 Task: Sort the products in the category "Water Bottles & Thermoses" by price (highest first).
Action: Mouse moved to (226, 118)
Screenshot: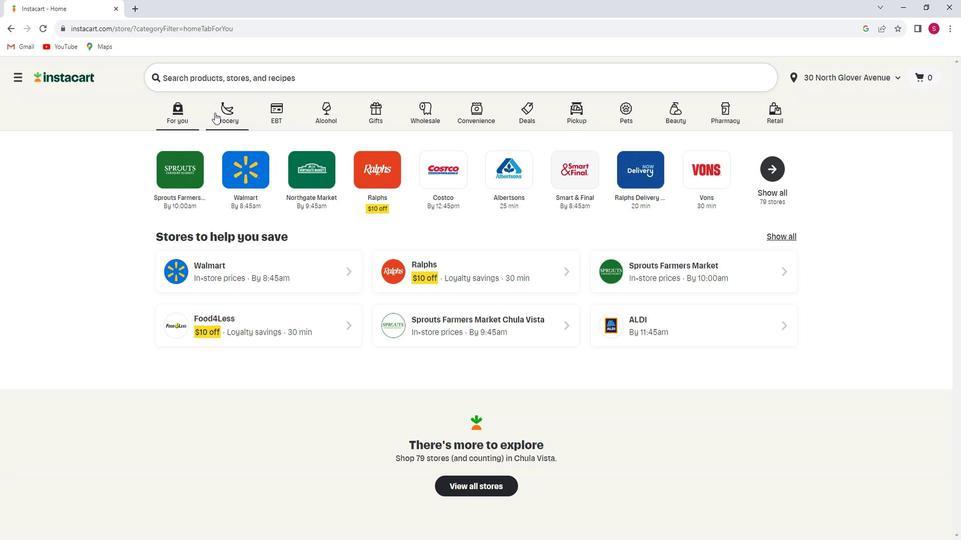 
Action: Mouse pressed left at (226, 118)
Screenshot: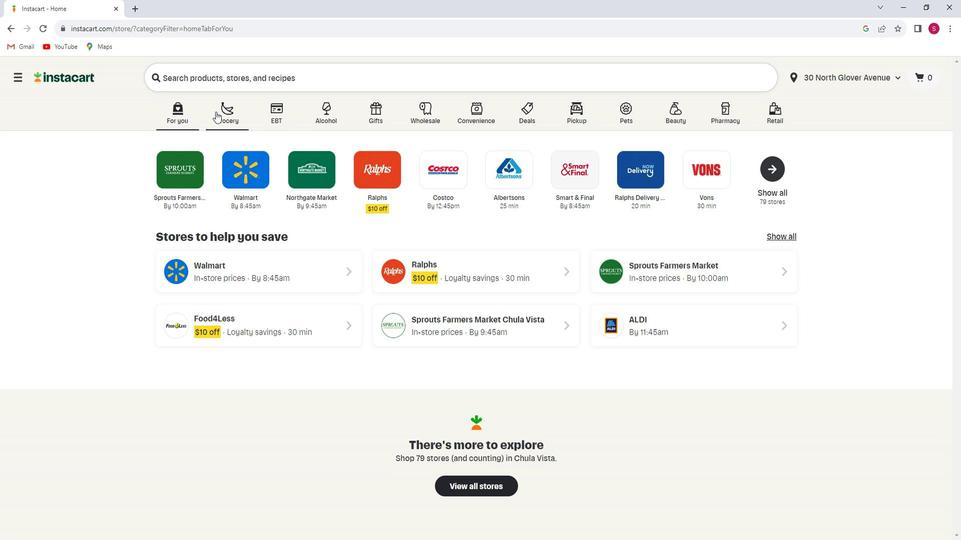
Action: Mouse moved to (224, 299)
Screenshot: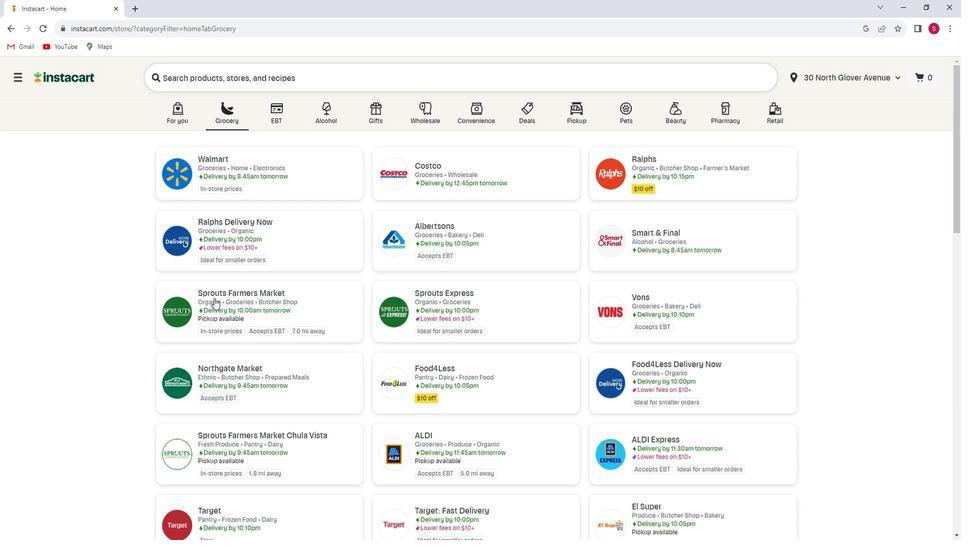 
Action: Mouse pressed left at (224, 299)
Screenshot: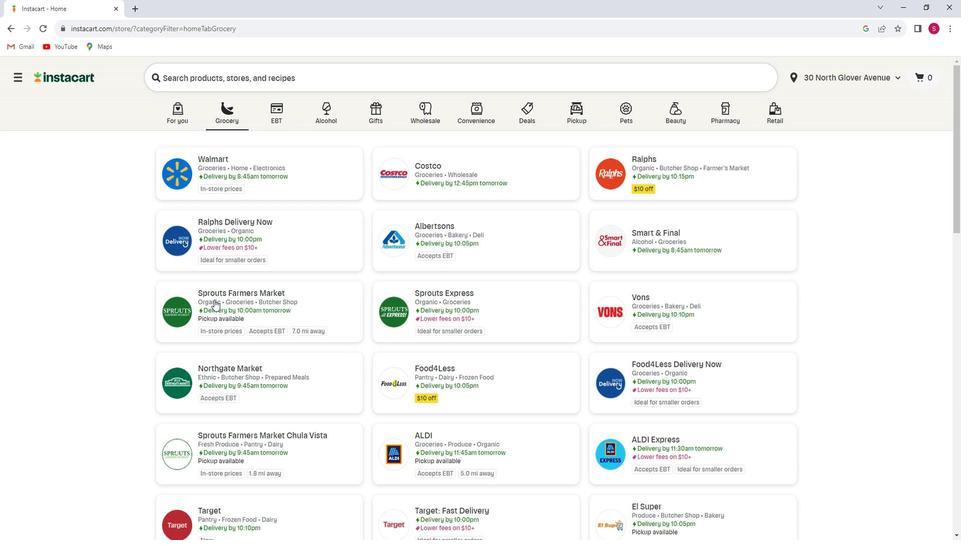 
Action: Mouse moved to (95, 315)
Screenshot: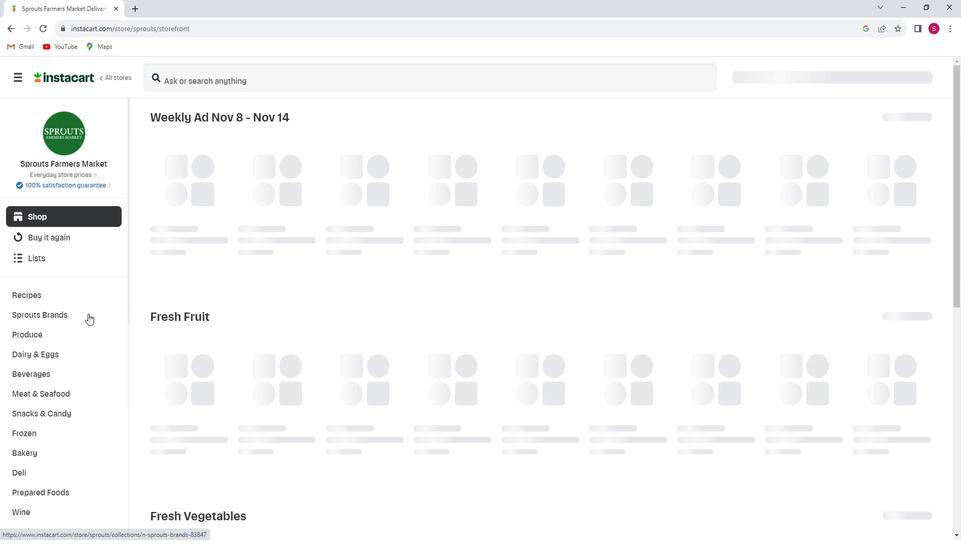 
Action: Mouse scrolled (95, 315) with delta (0, 0)
Screenshot: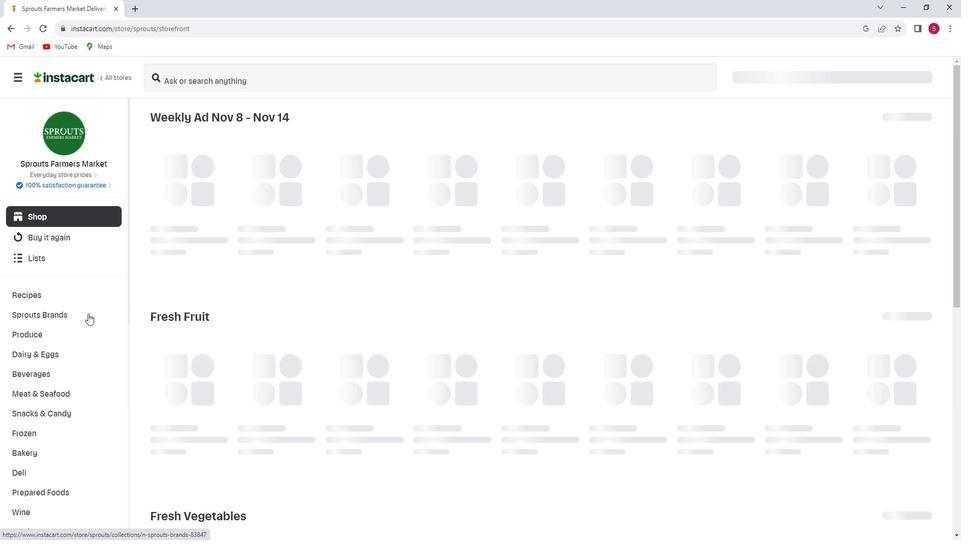 
Action: Mouse moved to (91, 318)
Screenshot: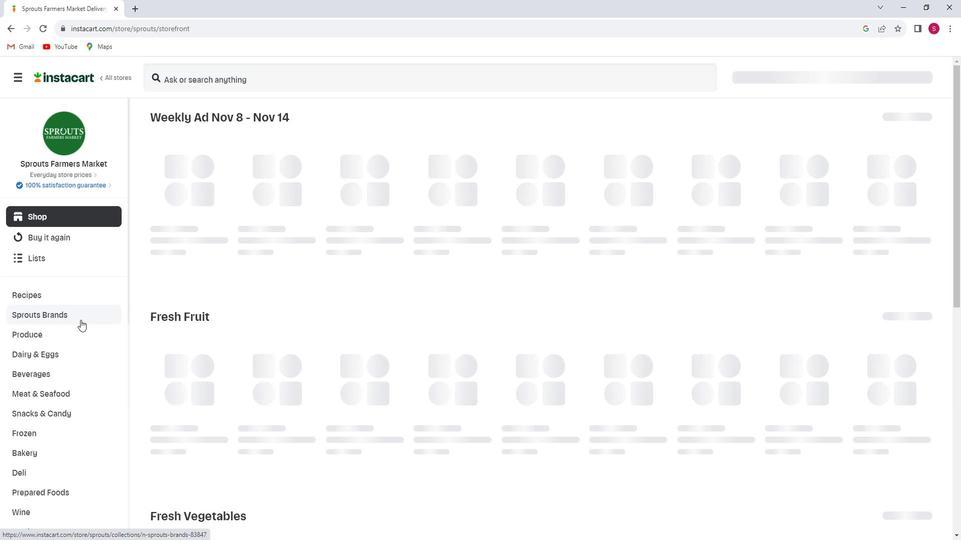 
Action: Mouse scrolled (91, 318) with delta (0, 0)
Screenshot: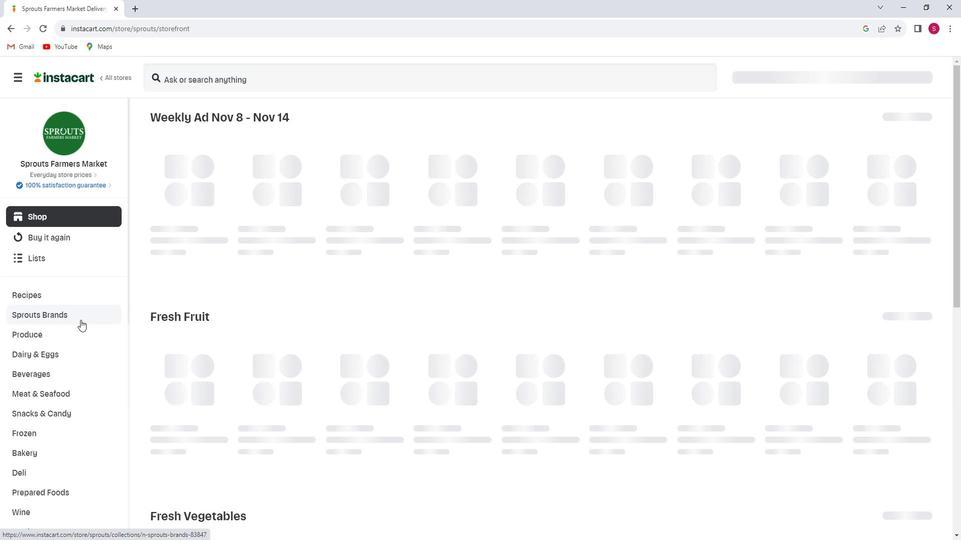 
Action: Mouse scrolled (91, 318) with delta (0, 0)
Screenshot: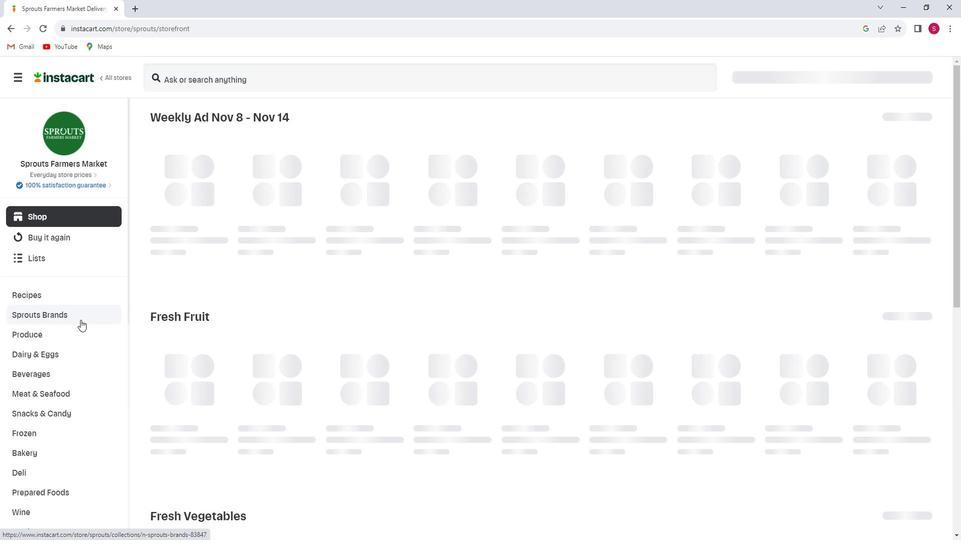
Action: Mouse scrolled (91, 318) with delta (0, 0)
Screenshot: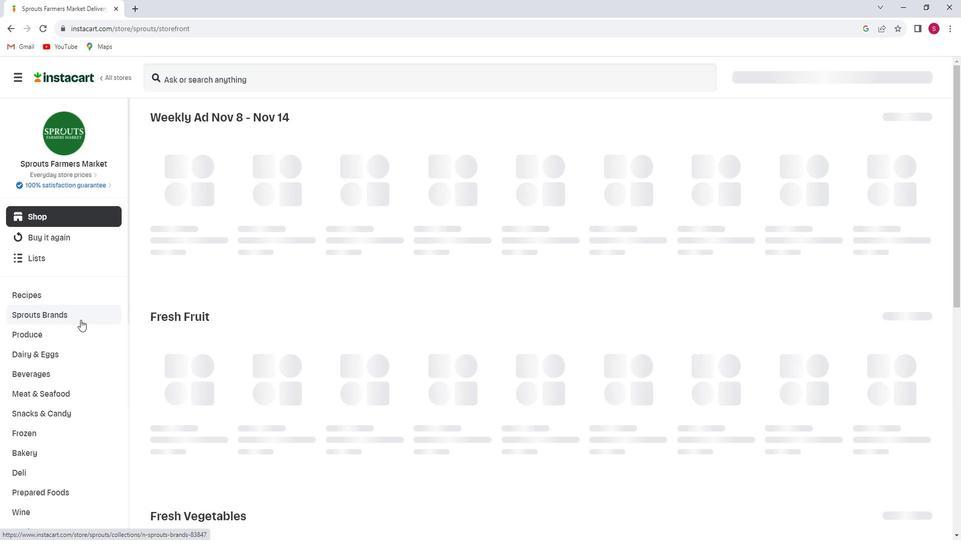 
Action: Mouse scrolled (91, 318) with delta (0, 0)
Screenshot: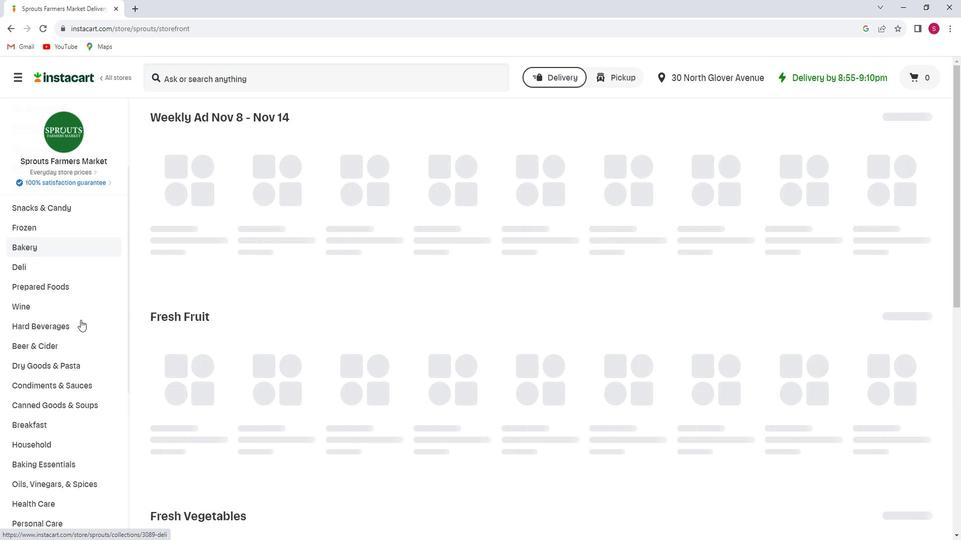 
Action: Mouse scrolled (91, 318) with delta (0, 0)
Screenshot: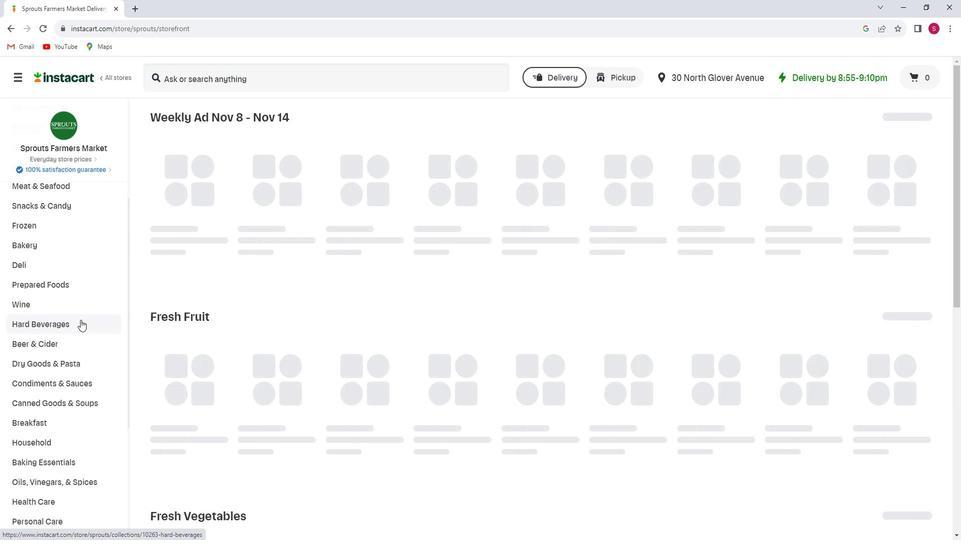 
Action: Mouse scrolled (91, 318) with delta (0, 0)
Screenshot: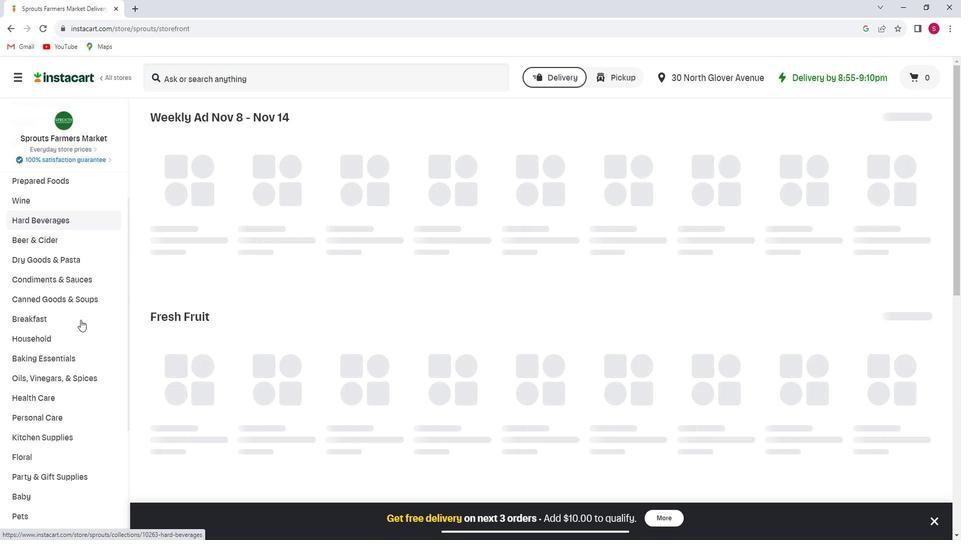 
Action: Mouse scrolled (91, 318) with delta (0, 0)
Screenshot: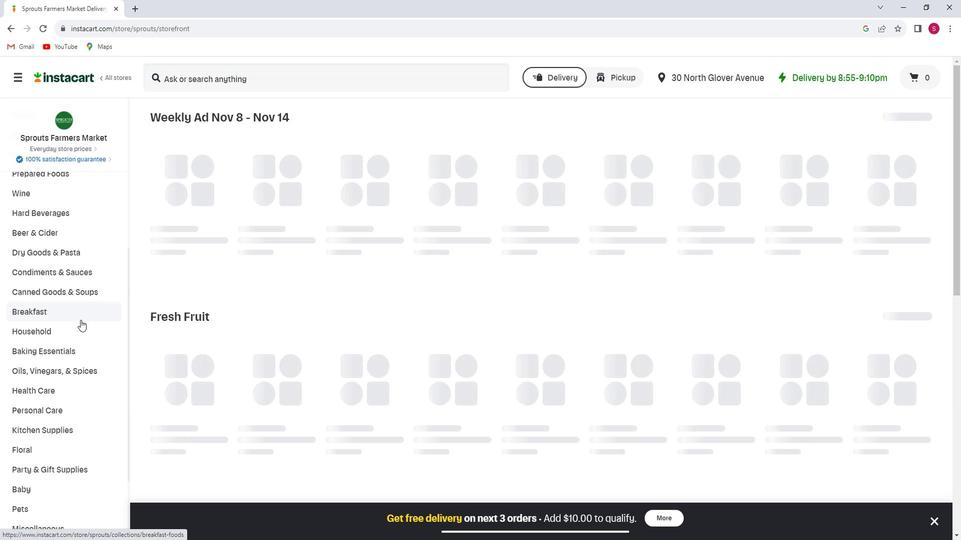 
Action: Mouse moved to (74, 336)
Screenshot: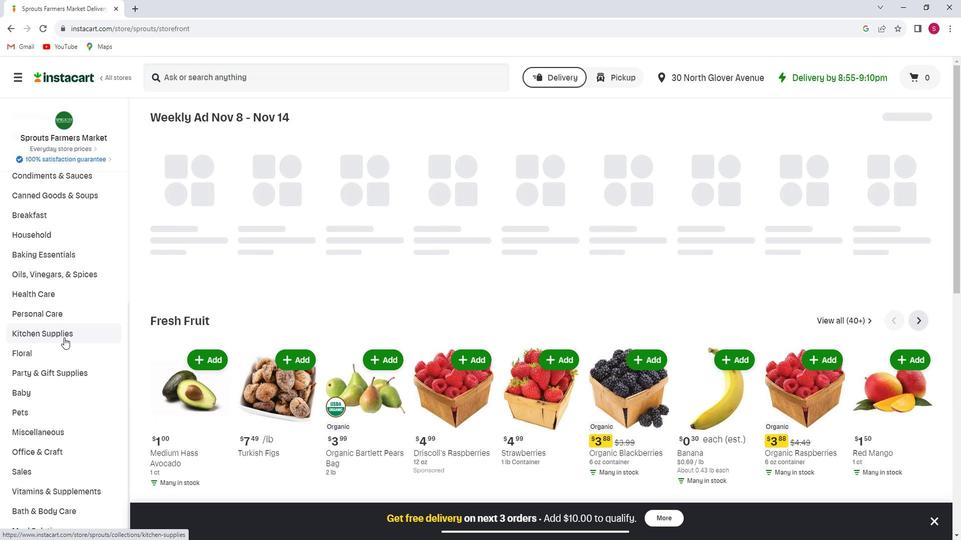 
Action: Mouse pressed left at (74, 336)
Screenshot: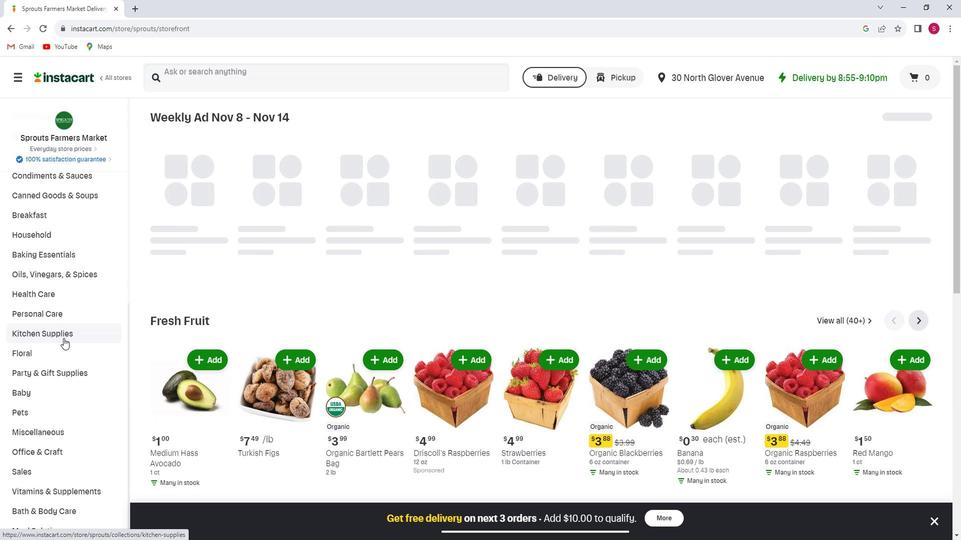 
Action: Mouse moved to (70, 403)
Screenshot: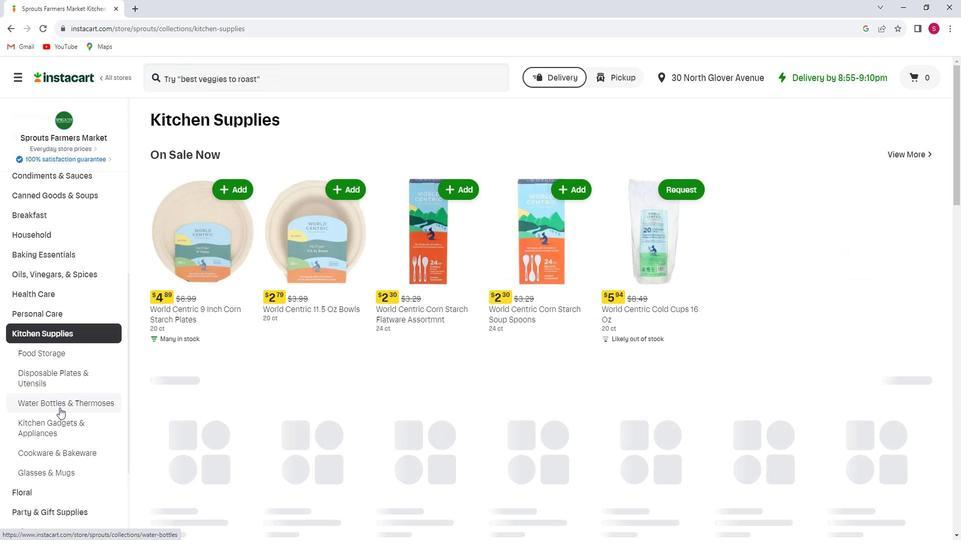 
Action: Mouse pressed left at (70, 403)
Screenshot: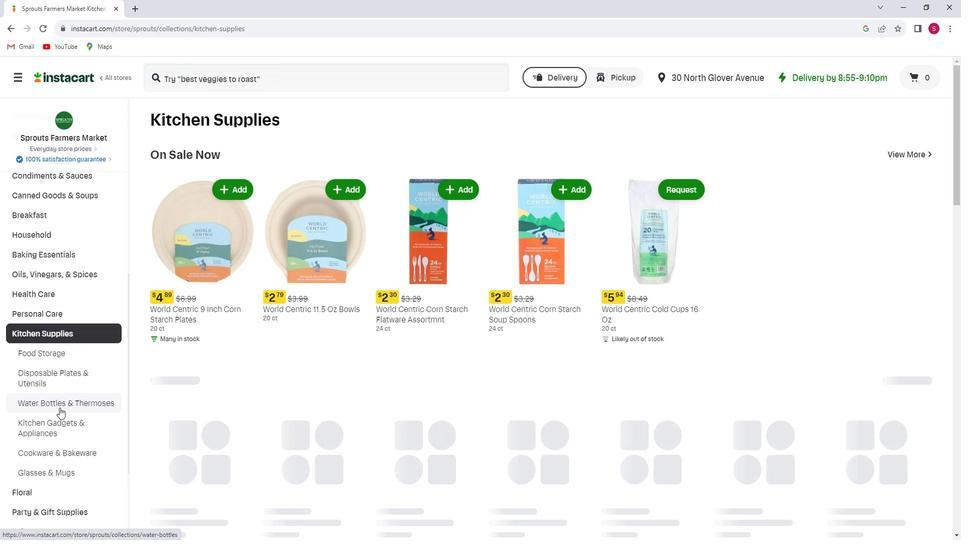 
Action: Mouse moved to (921, 163)
Screenshot: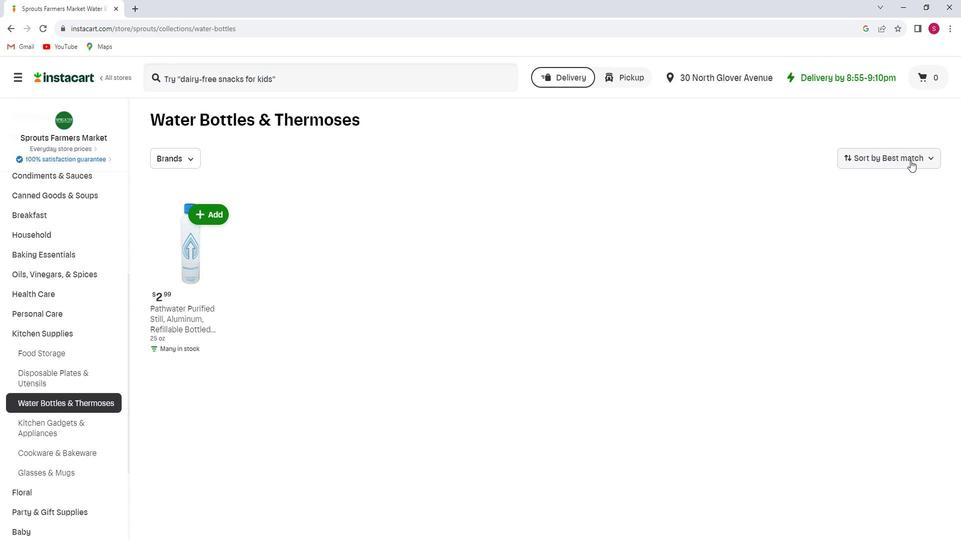 
Action: Mouse pressed left at (921, 163)
Screenshot: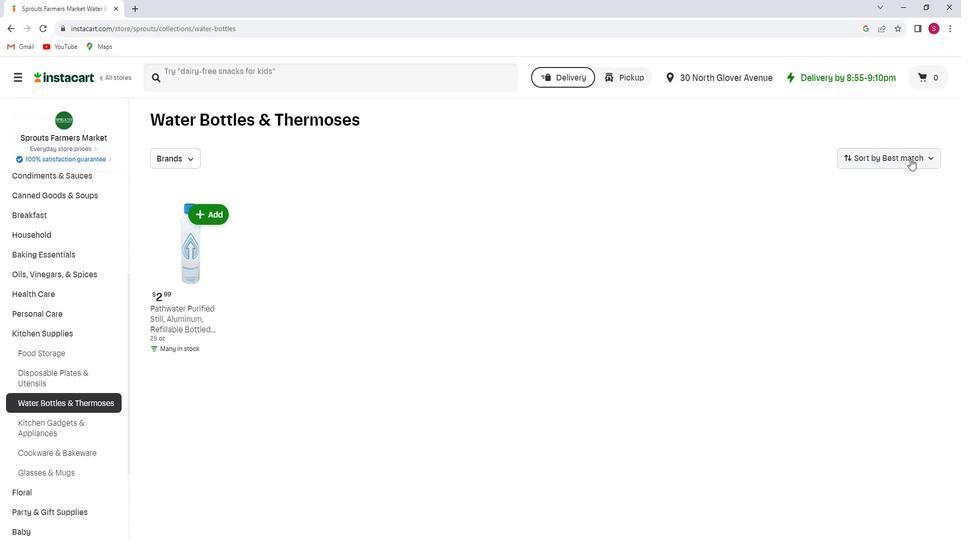 
Action: Mouse moved to (911, 226)
Screenshot: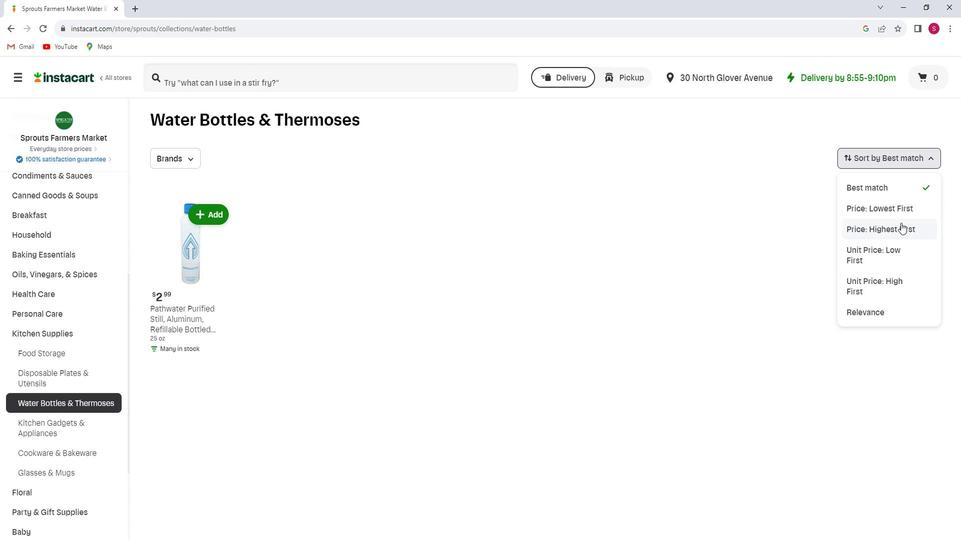 
Action: Mouse pressed left at (911, 226)
Screenshot: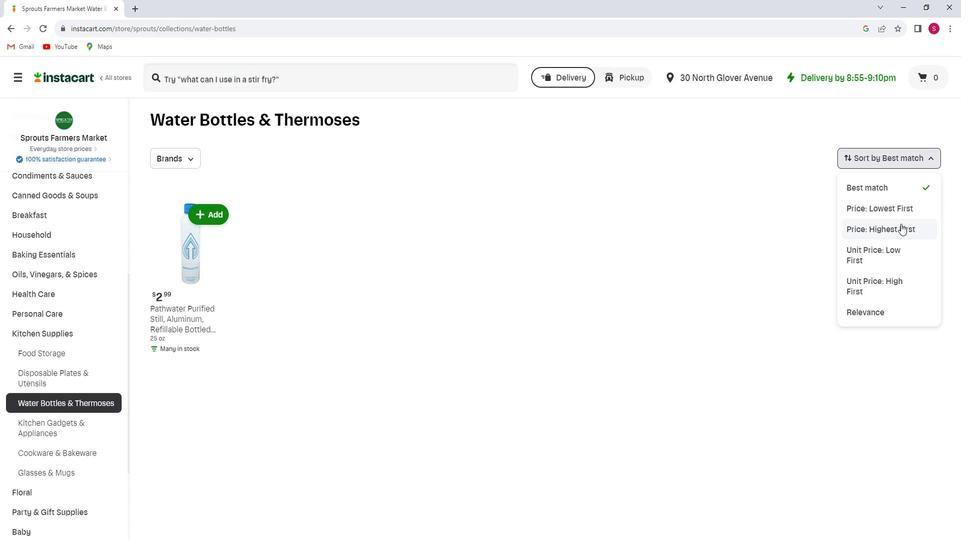 
